 Task: Sort the products in the category "Brownies" by unit price (high first).
Action: Mouse moved to (823, 306)
Screenshot: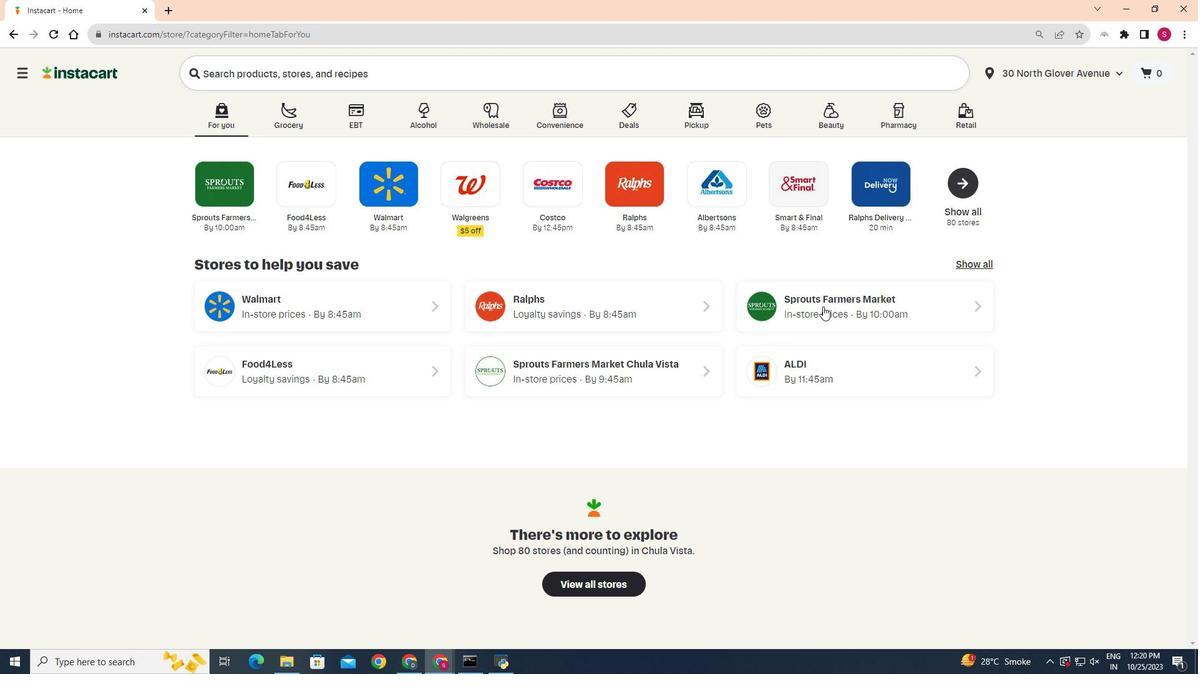 
Action: Mouse pressed left at (823, 306)
Screenshot: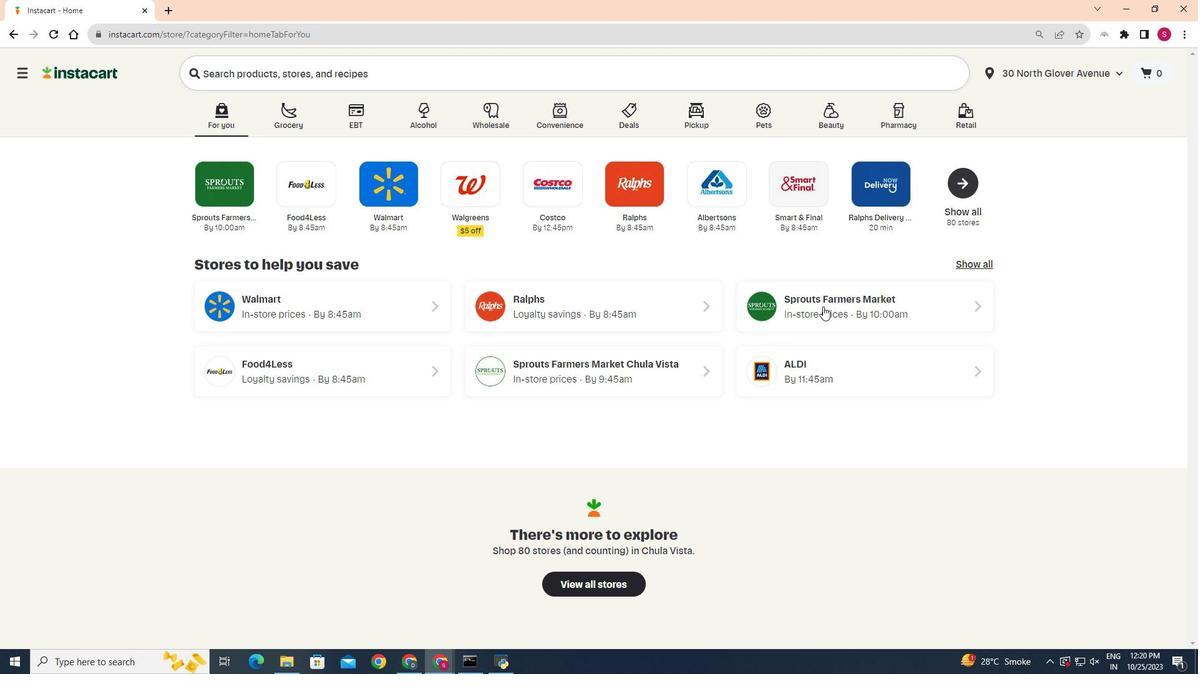 
Action: Mouse moved to (46, 549)
Screenshot: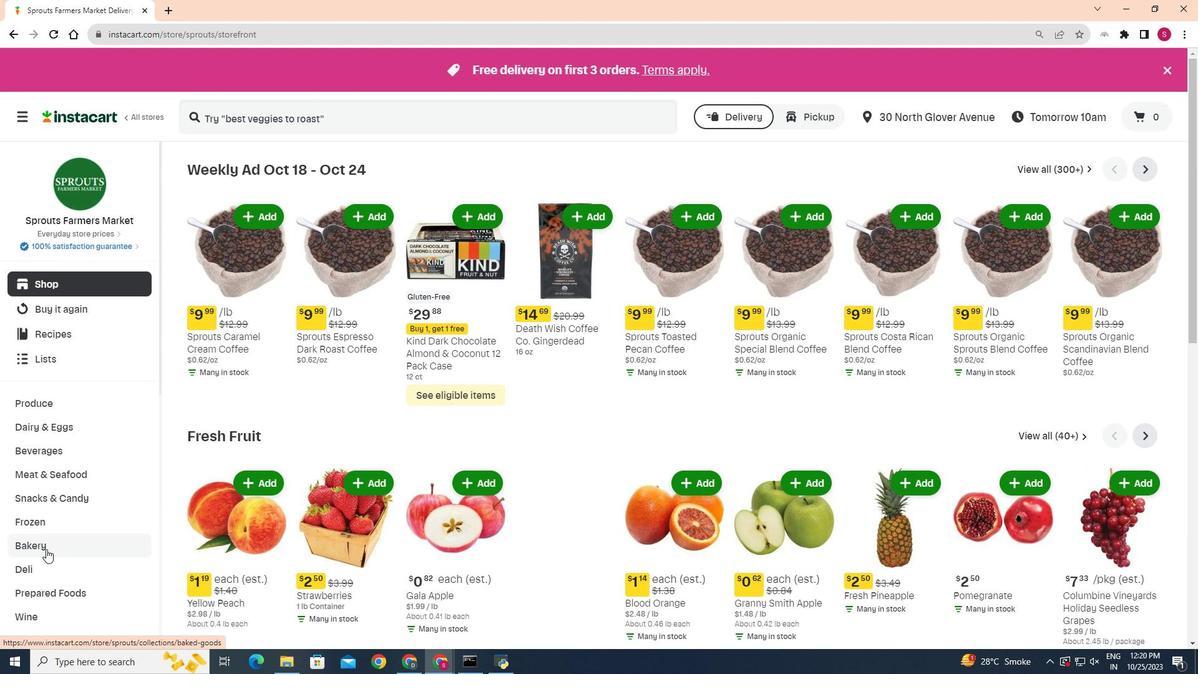 
Action: Mouse pressed left at (46, 549)
Screenshot: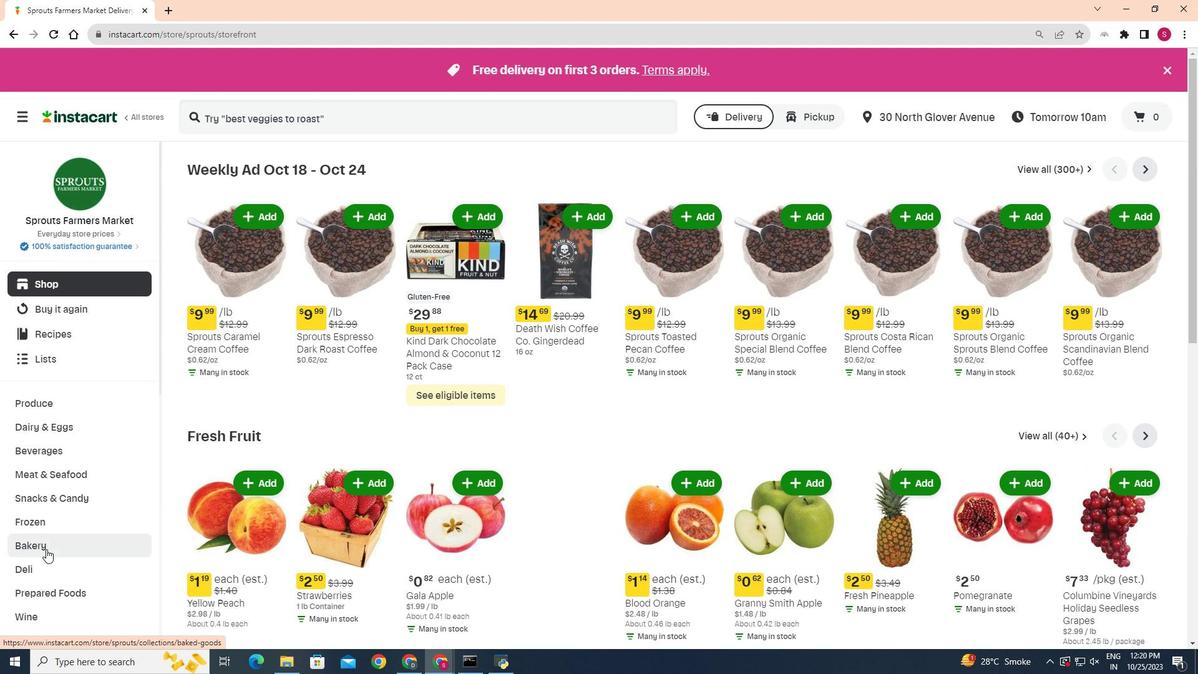 
Action: Mouse moved to (428, 189)
Screenshot: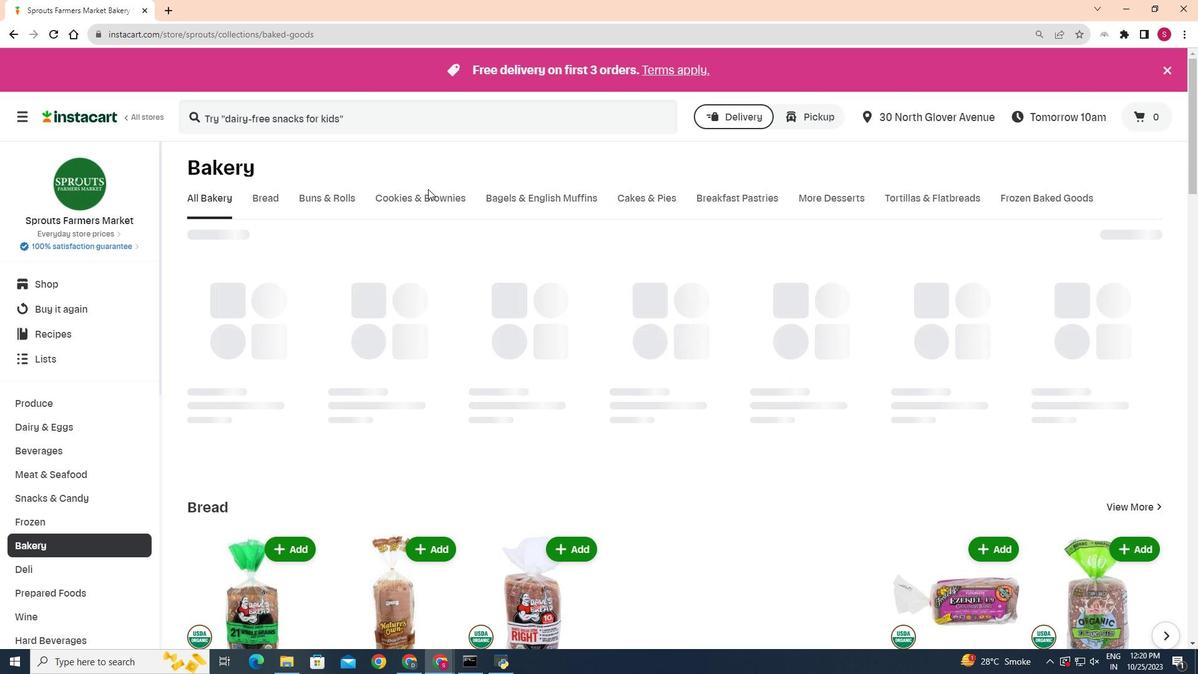 
Action: Mouse pressed left at (428, 189)
Screenshot: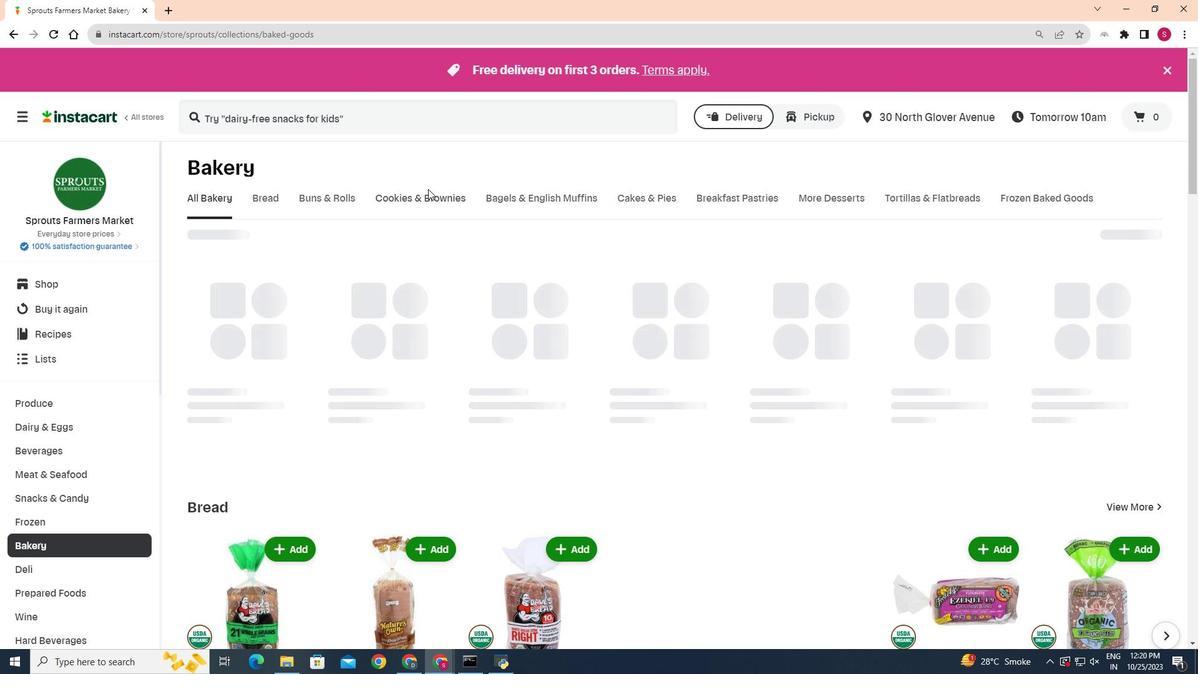 
Action: Mouse moved to (423, 192)
Screenshot: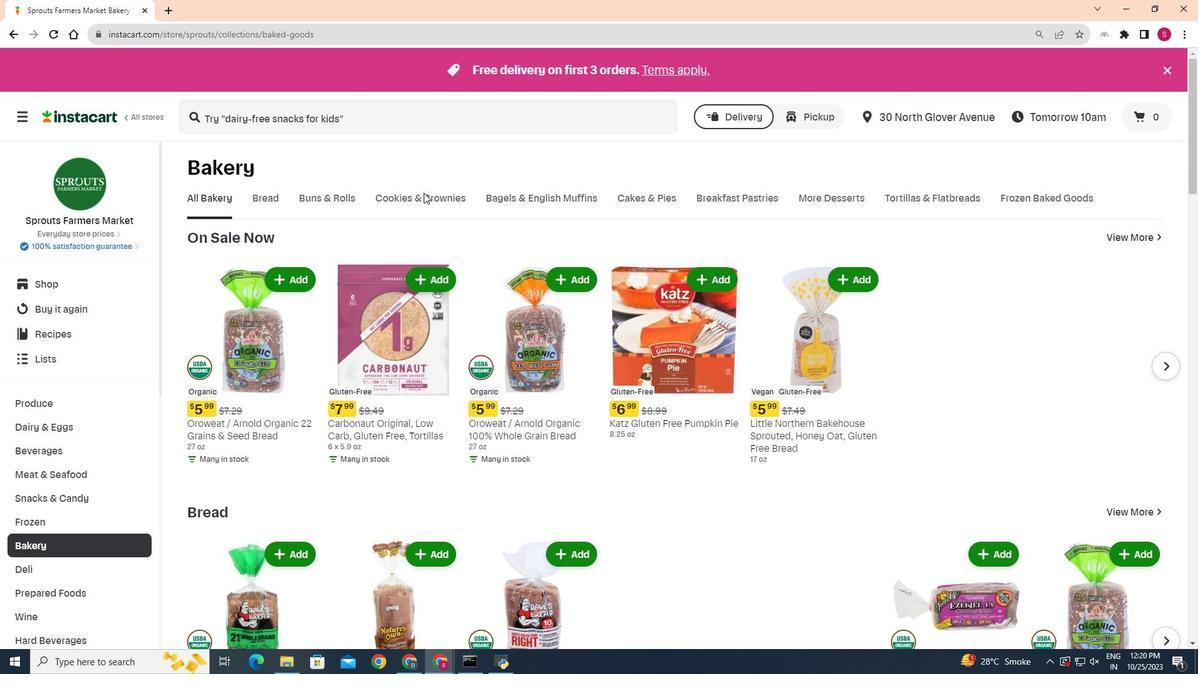 
Action: Mouse pressed left at (423, 192)
Screenshot: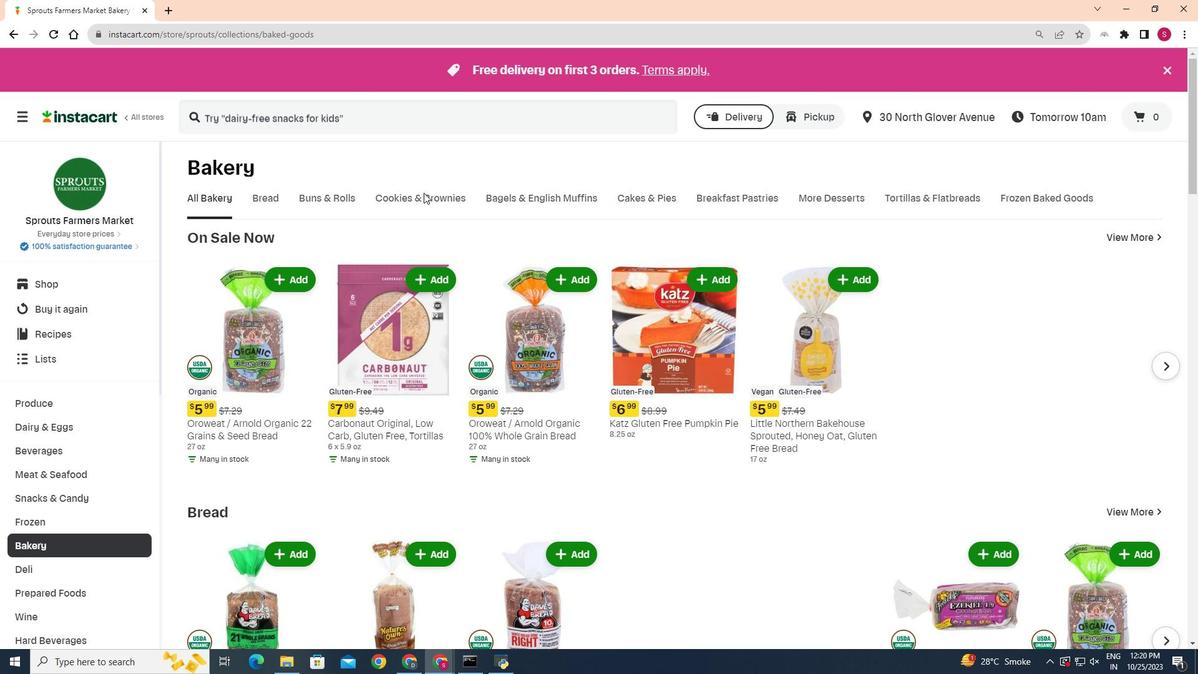 
Action: Mouse moved to (1152, 300)
Screenshot: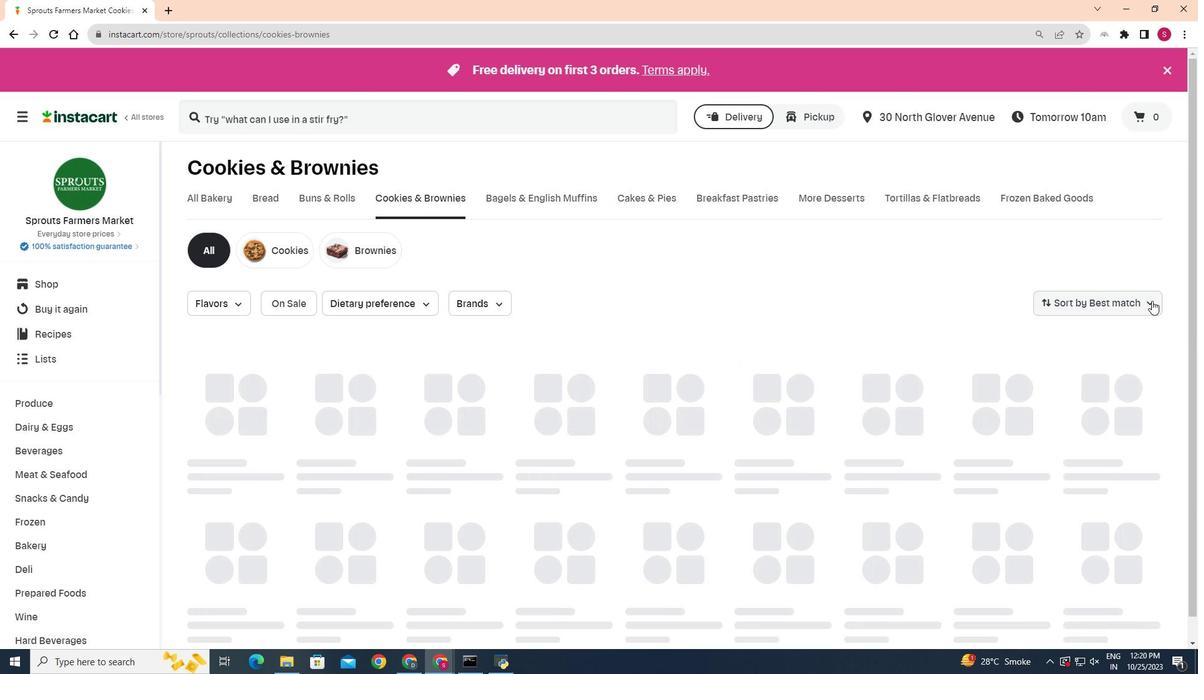 
Action: Mouse pressed left at (1152, 300)
Screenshot: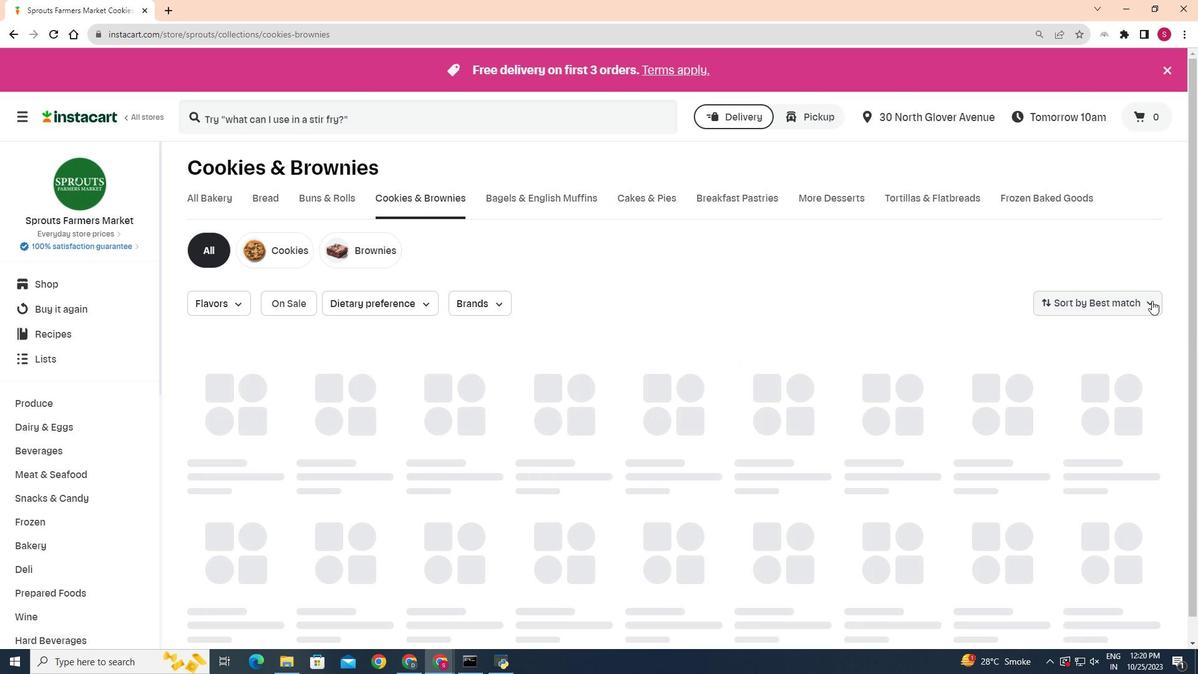 
Action: Mouse moved to (1148, 299)
Screenshot: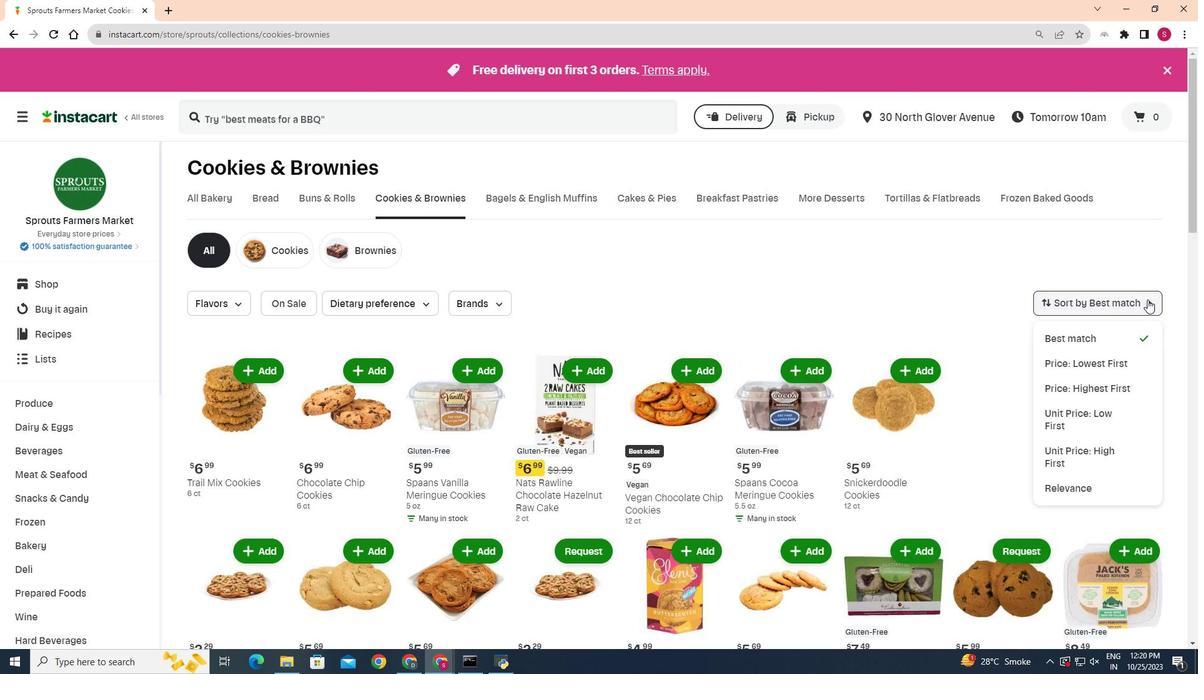 
Action: Mouse pressed left at (1148, 299)
Screenshot: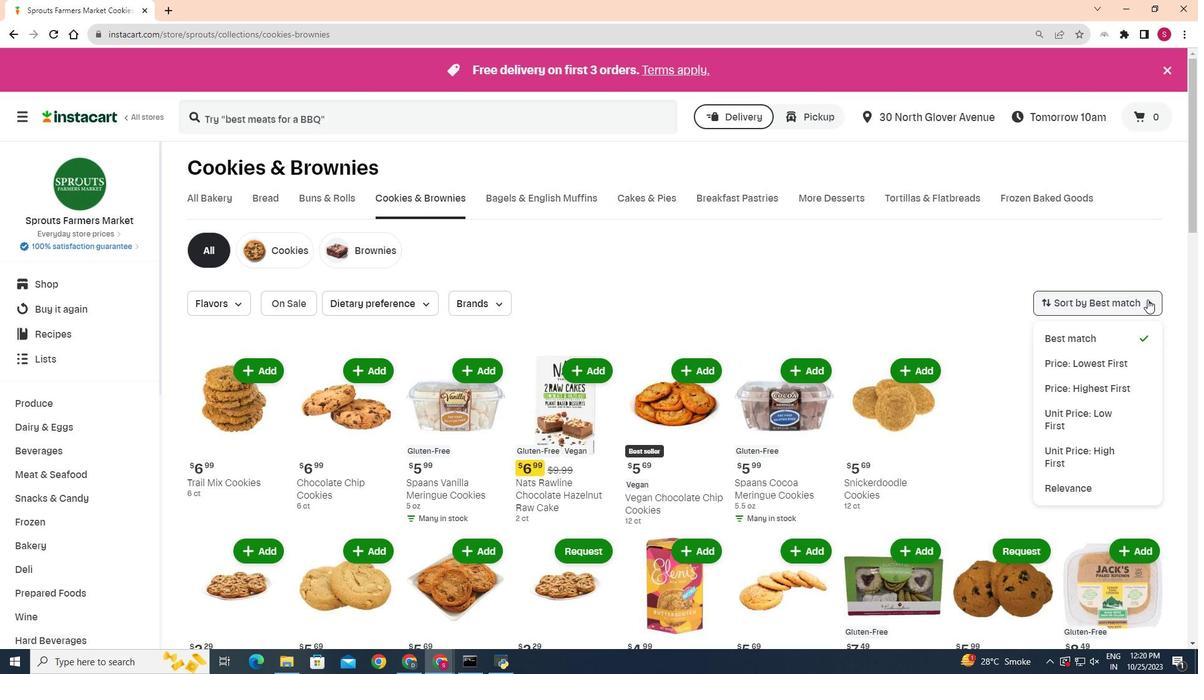 
Action: Mouse moved to (1138, 307)
Screenshot: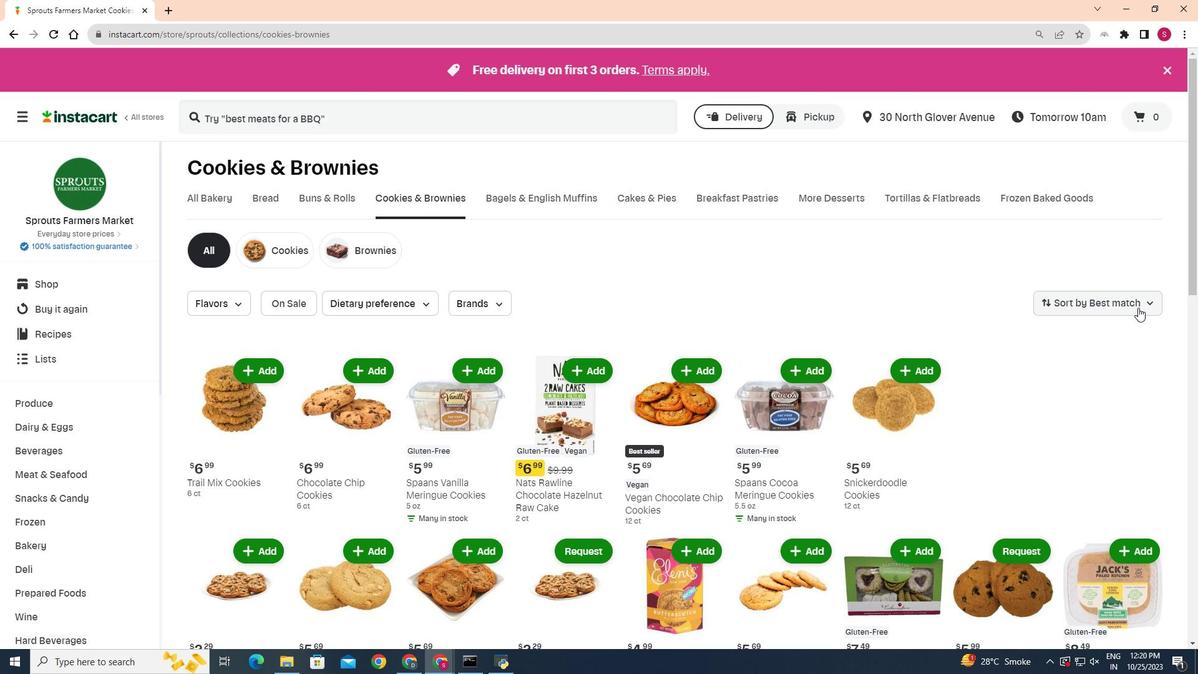 
Action: Mouse pressed left at (1138, 307)
Screenshot: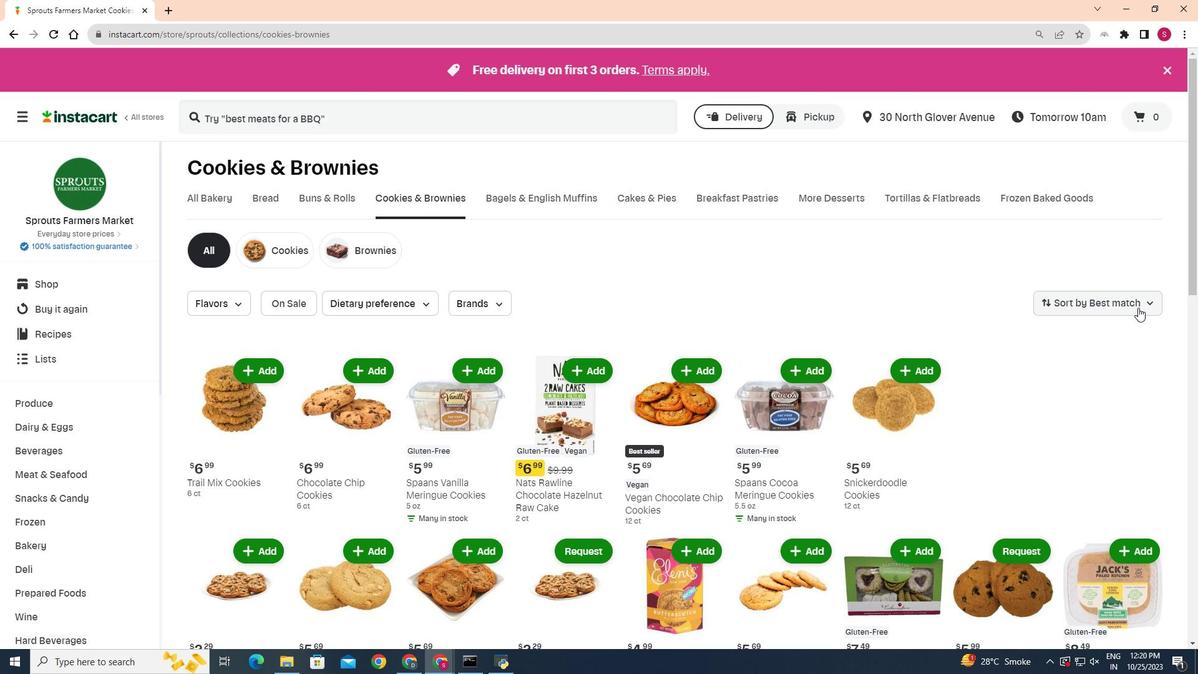
Action: Mouse moved to (1124, 448)
Screenshot: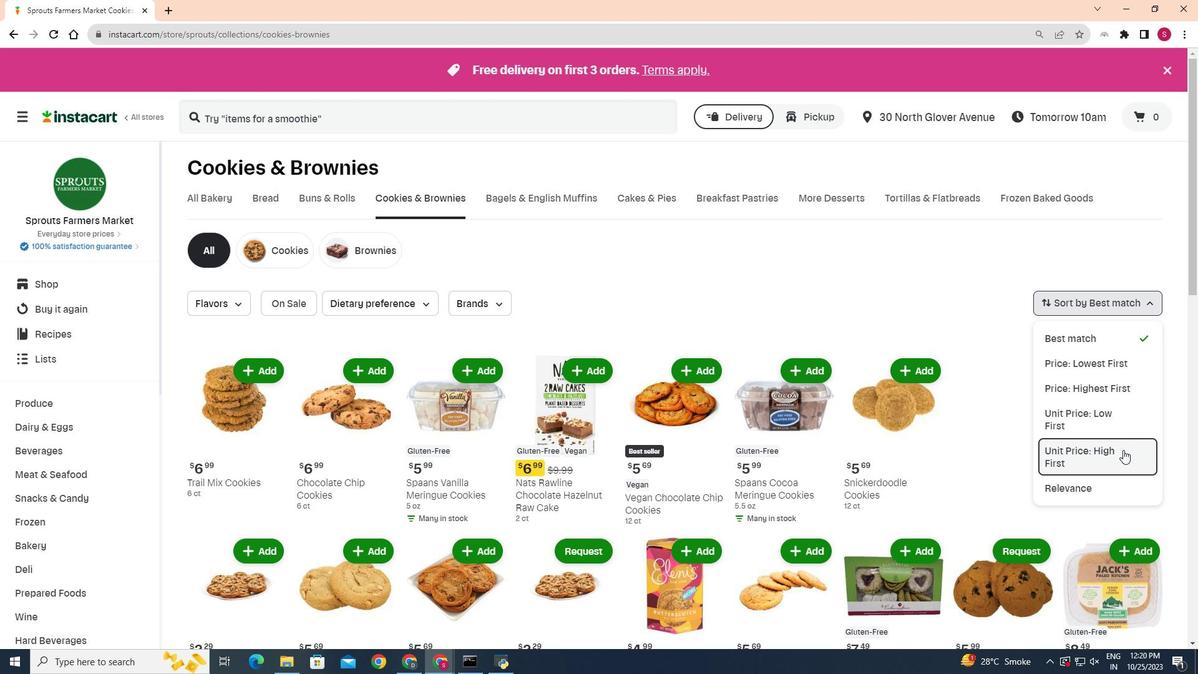 
Action: Mouse pressed left at (1124, 448)
Screenshot: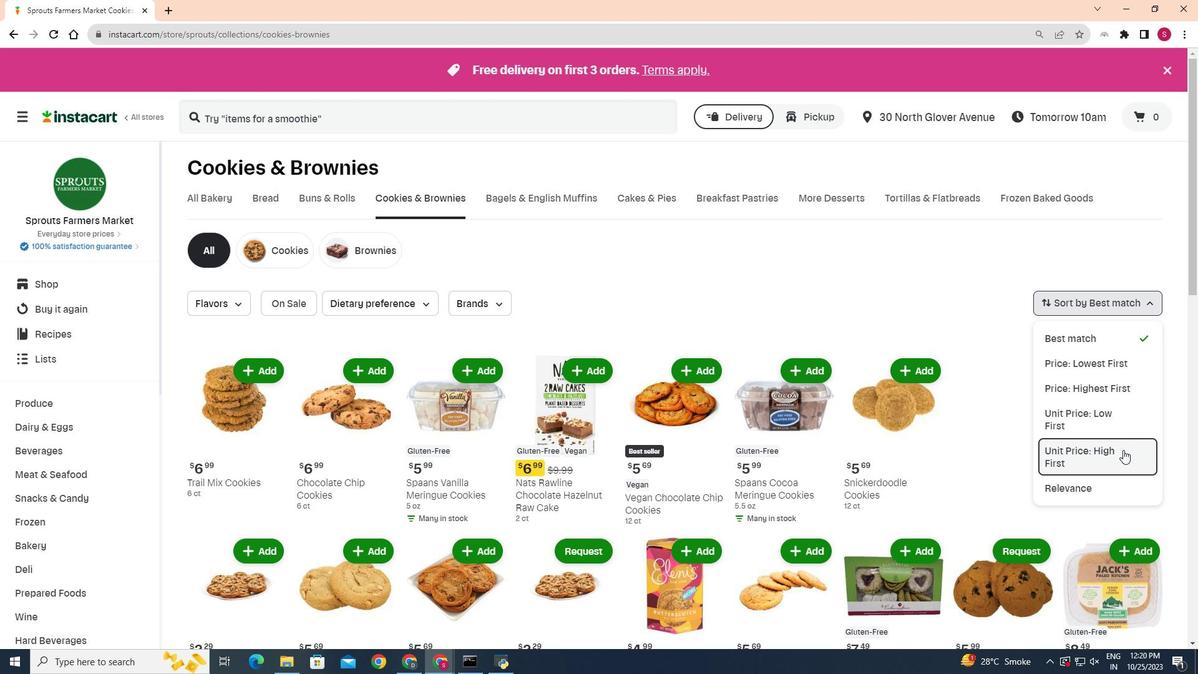 
Action: Mouse moved to (584, 363)
Screenshot: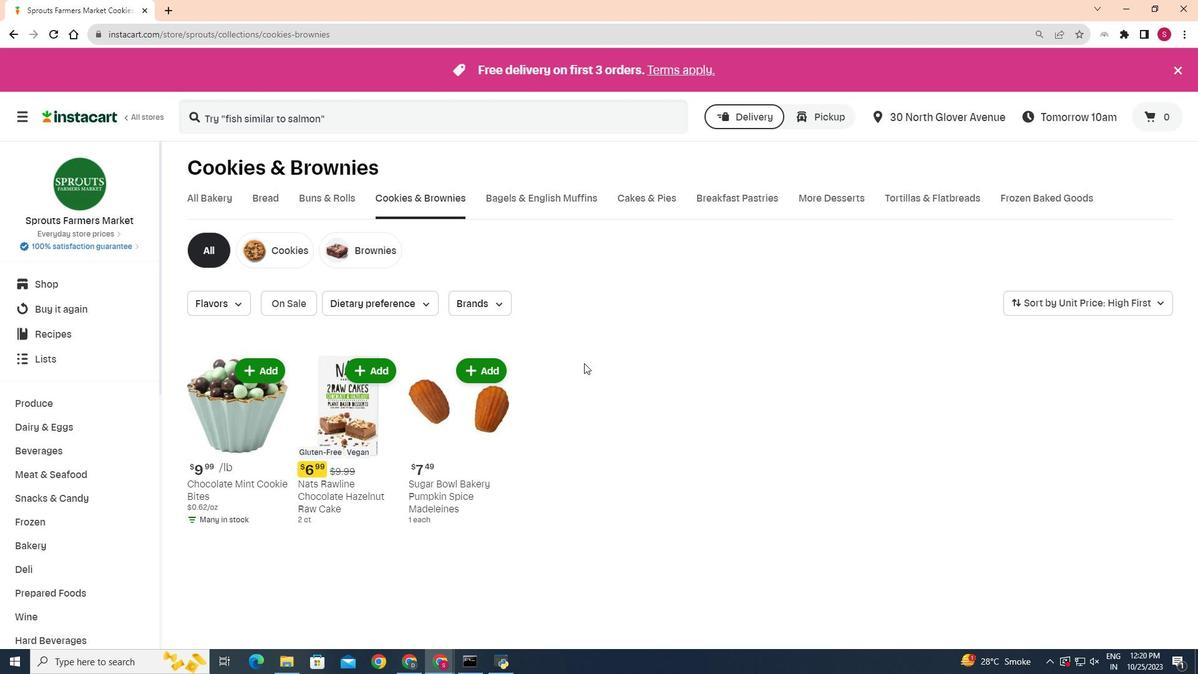 
